 Task: Add Sprouts Organic Reduced Sugar Maple Pancake Syrup to the cart.
Action: Mouse moved to (699, 268)
Screenshot: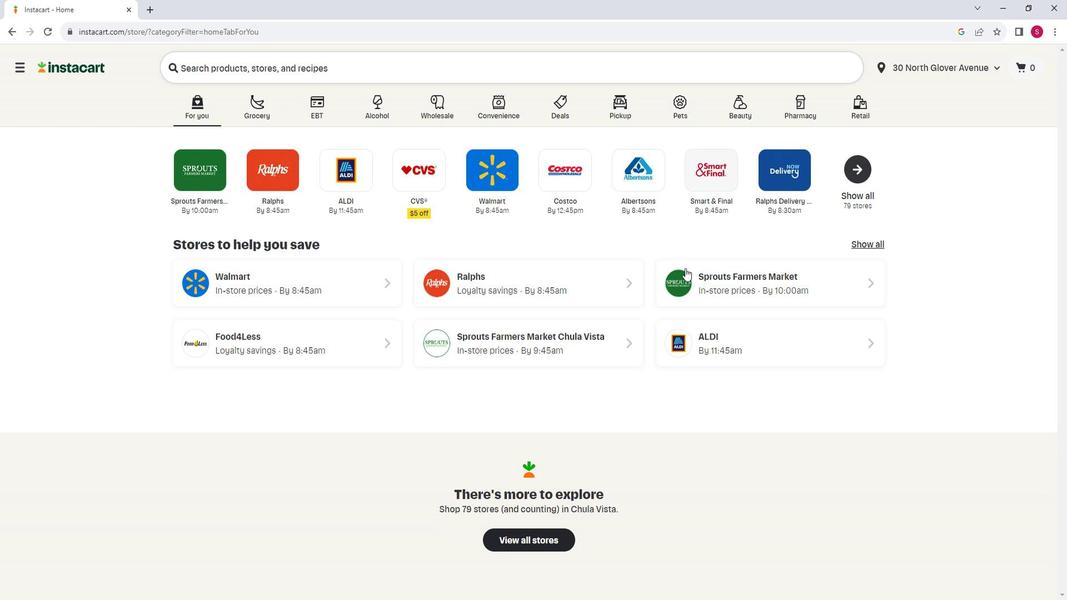 
Action: Mouse pressed left at (699, 268)
Screenshot: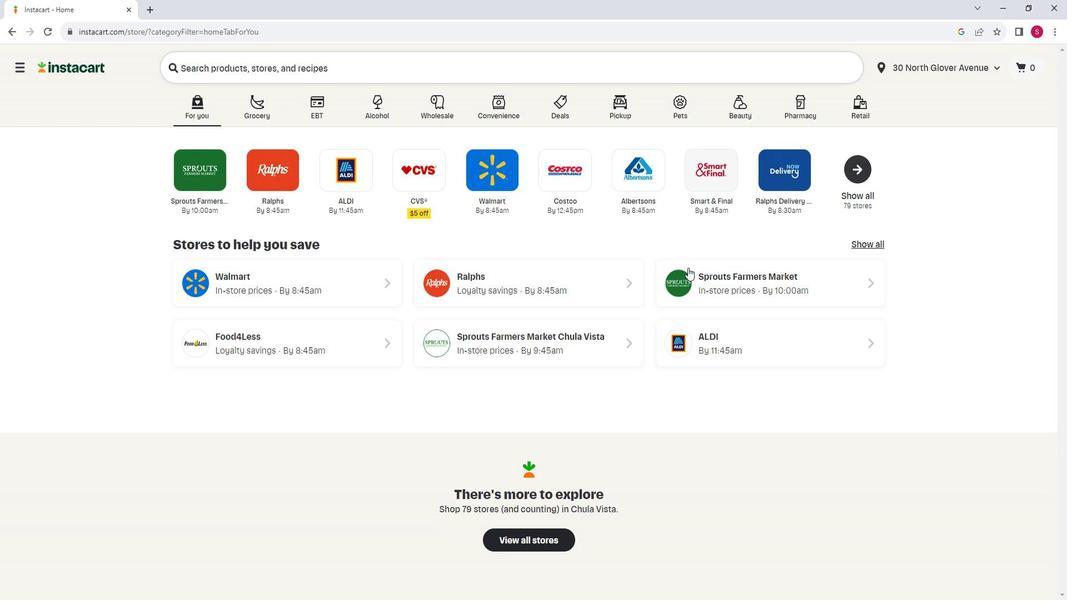 
Action: Mouse moved to (117, 374)
Screenshot: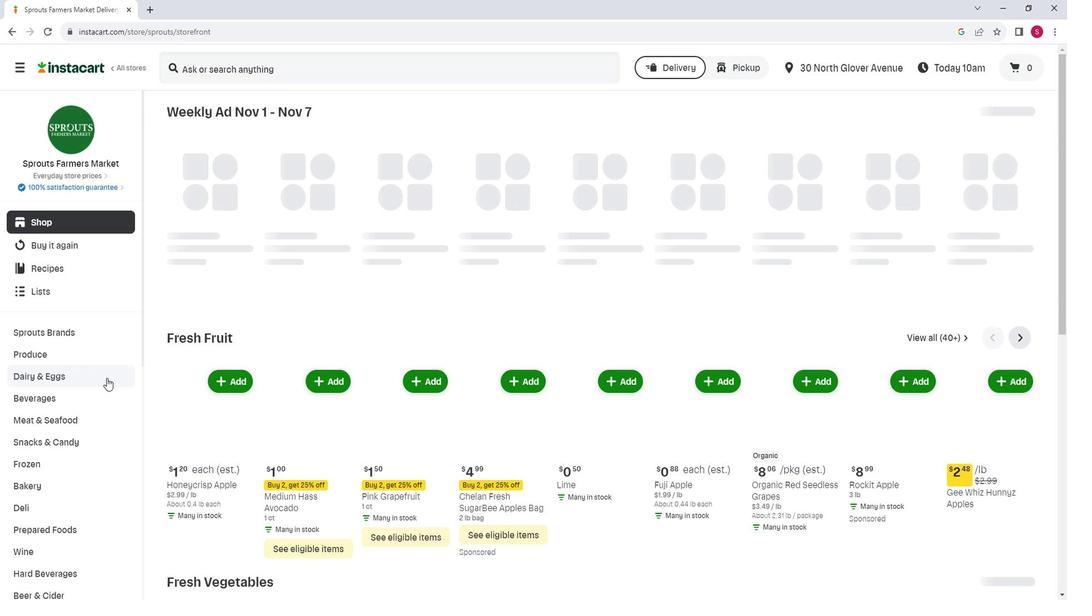 
Action: Mouse scrolled (117, 373) with delta (0, 0)
Screenshot: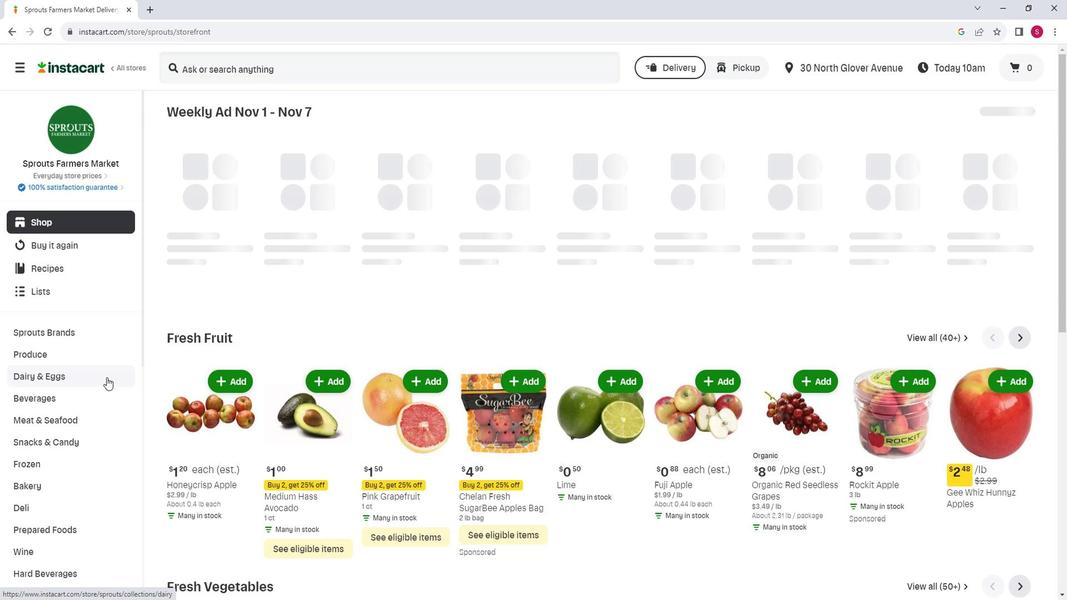 
Action: Mouse moved to (117, 374)
Screenshot: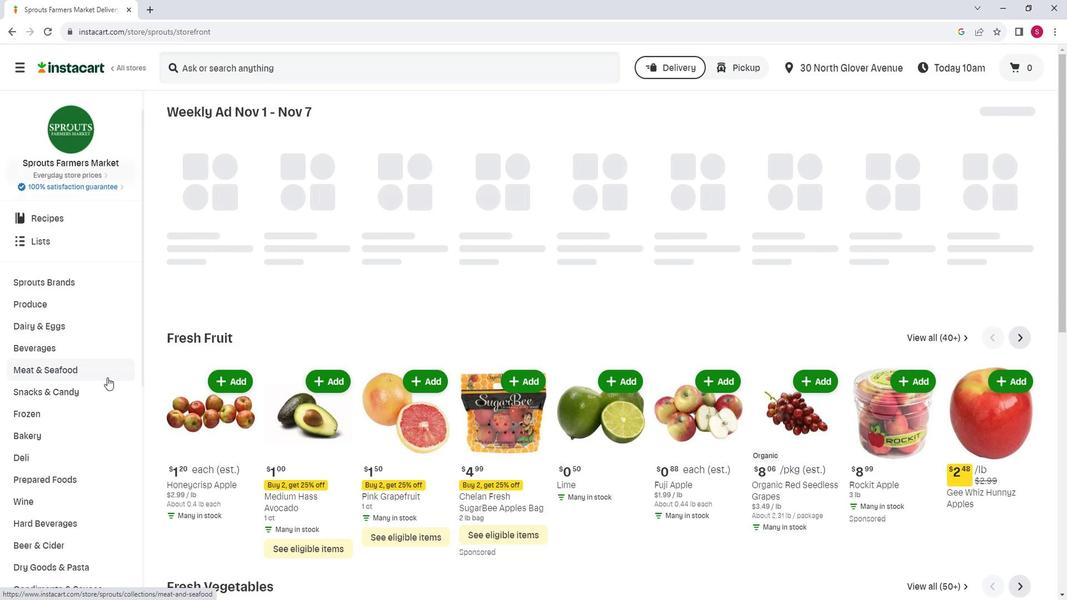 
Action: Mouse scrolled (117, 373) with delta (0, 0)
Screenshot: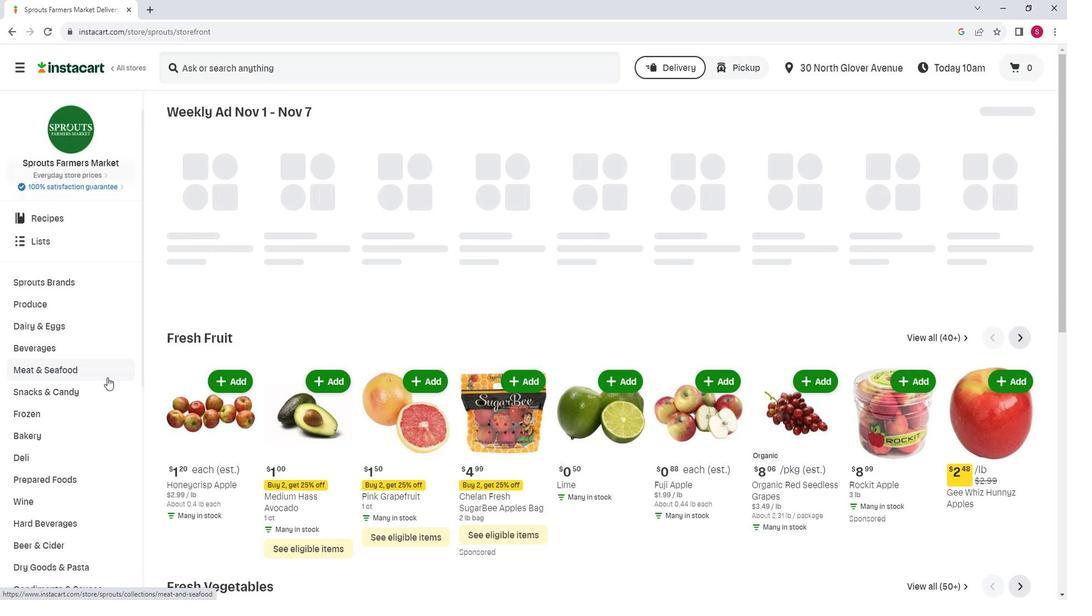 
Action: Mouse moved to (93, 551)
Screenshot: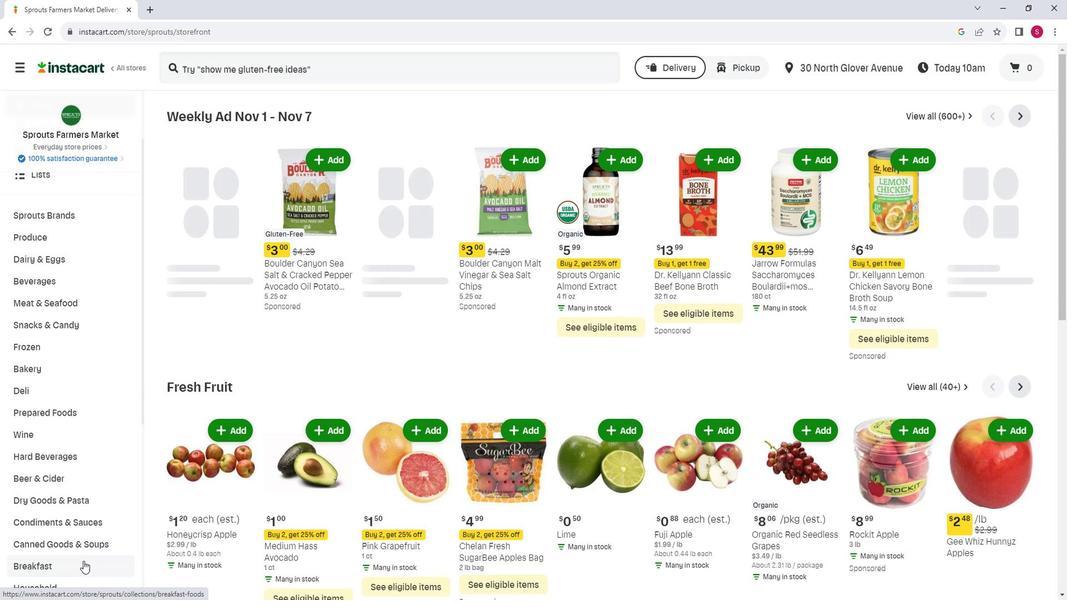 
Action: Mouse pressed left at (93, 551)
Screenshot: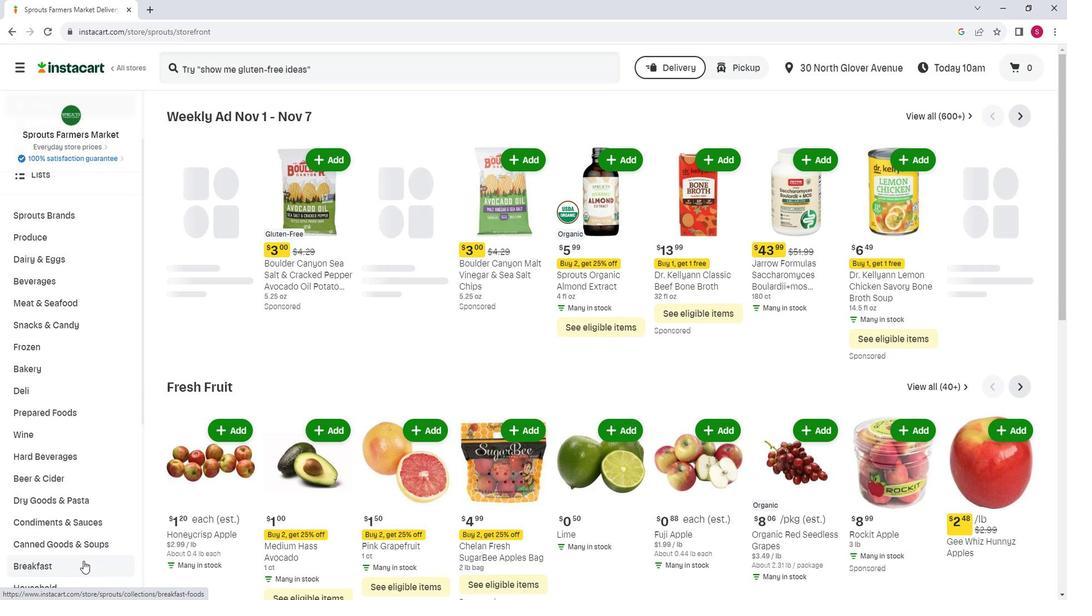 
Action: Mouse moved to (623, 149)
Screenshot: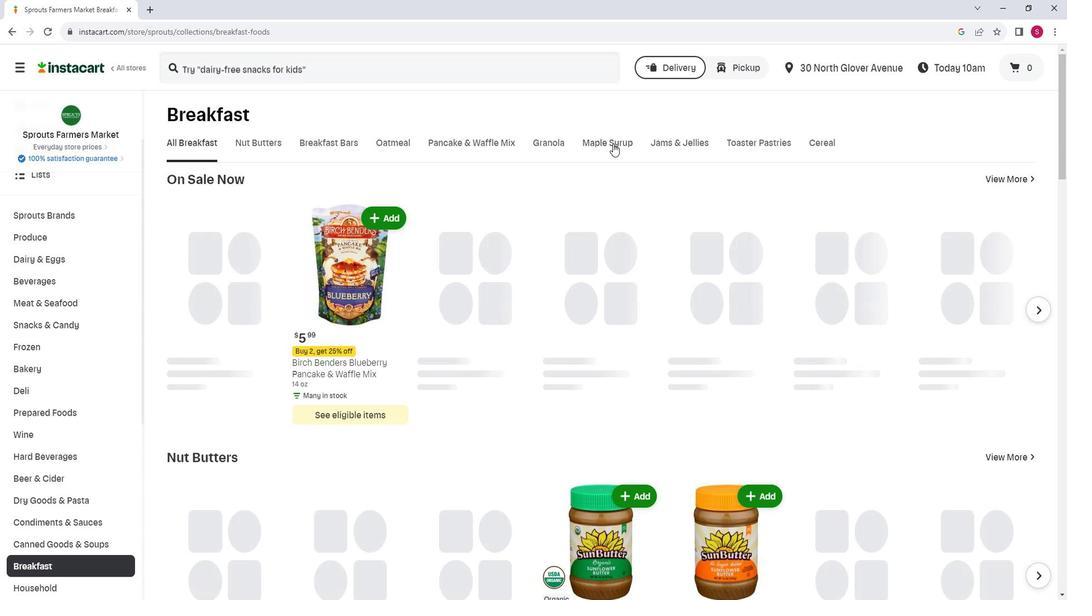 
Action: Mouse pressed left at (623, 149)
Screenshot: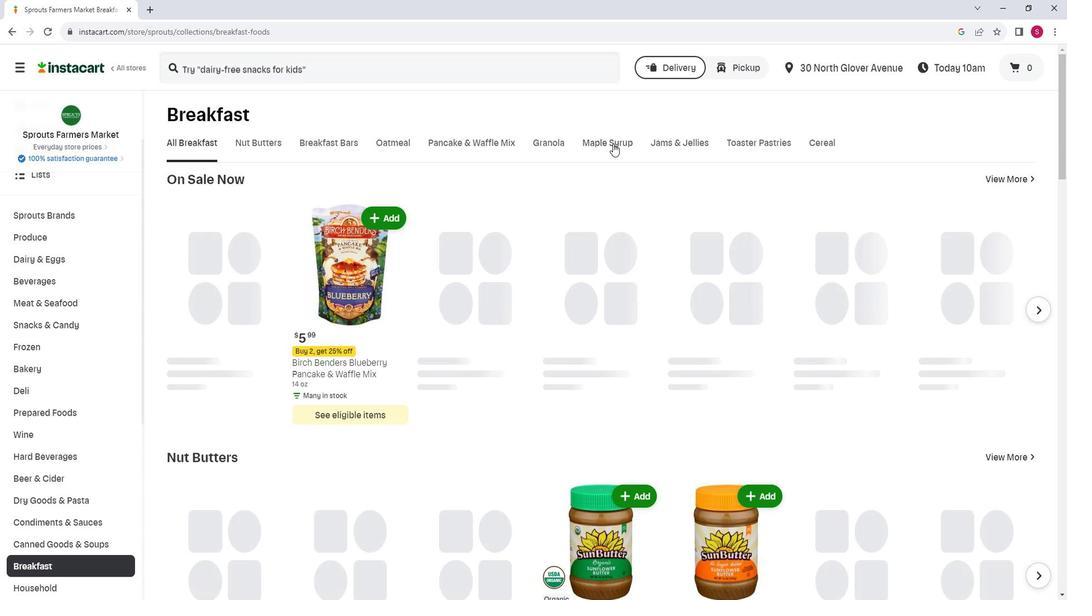 
Action: Mouse moved to (601, 196)
Screenshot: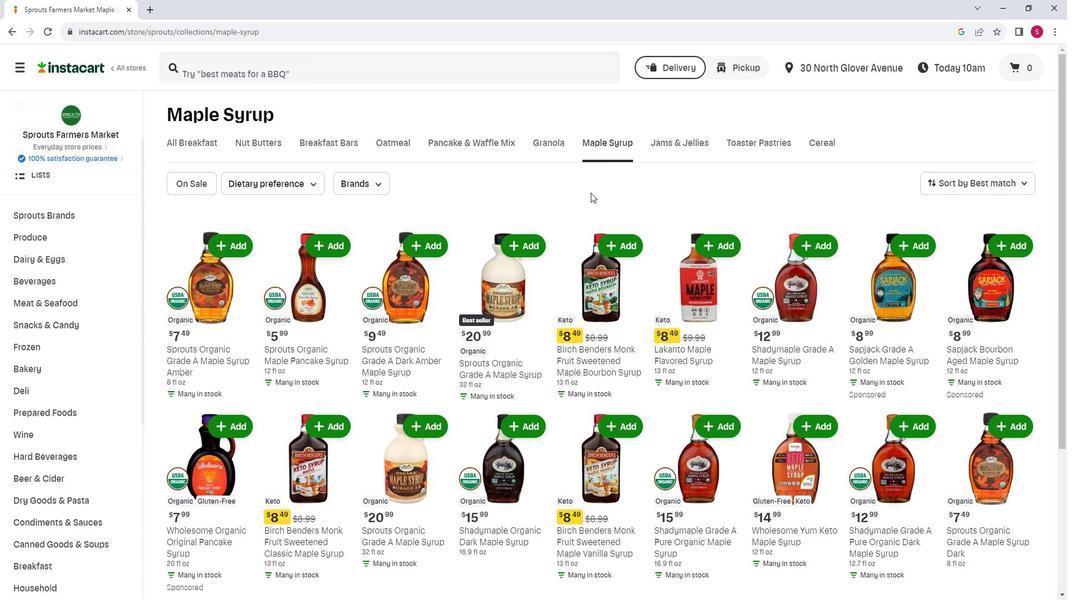 
Action: Mouse scrolled (601, 196) with delta (0, 0)
Screenshot: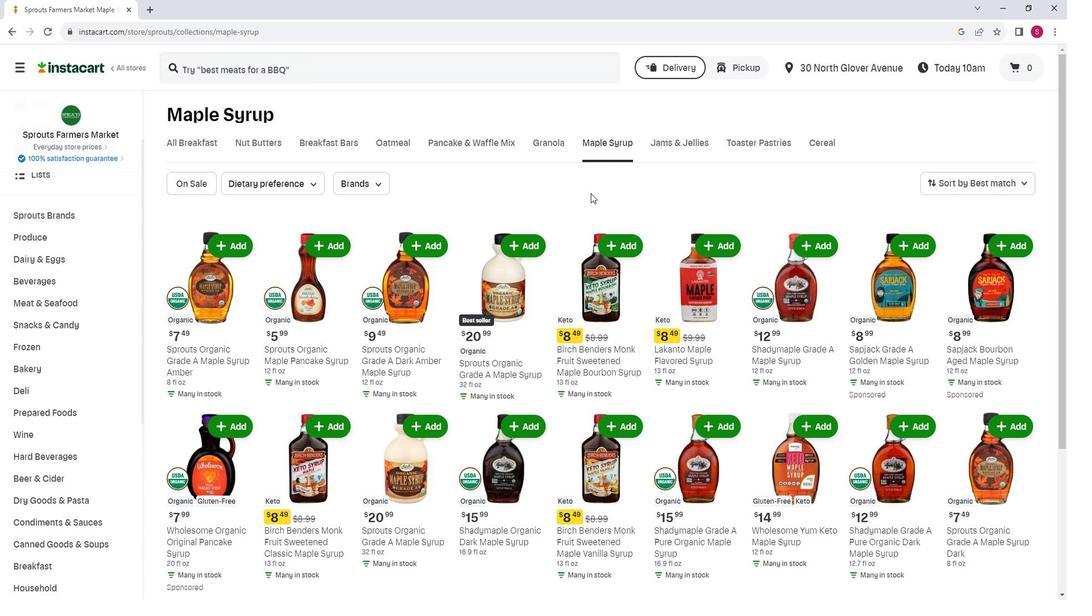 
Action: Mouse moved to (657, 237)
Screenshot: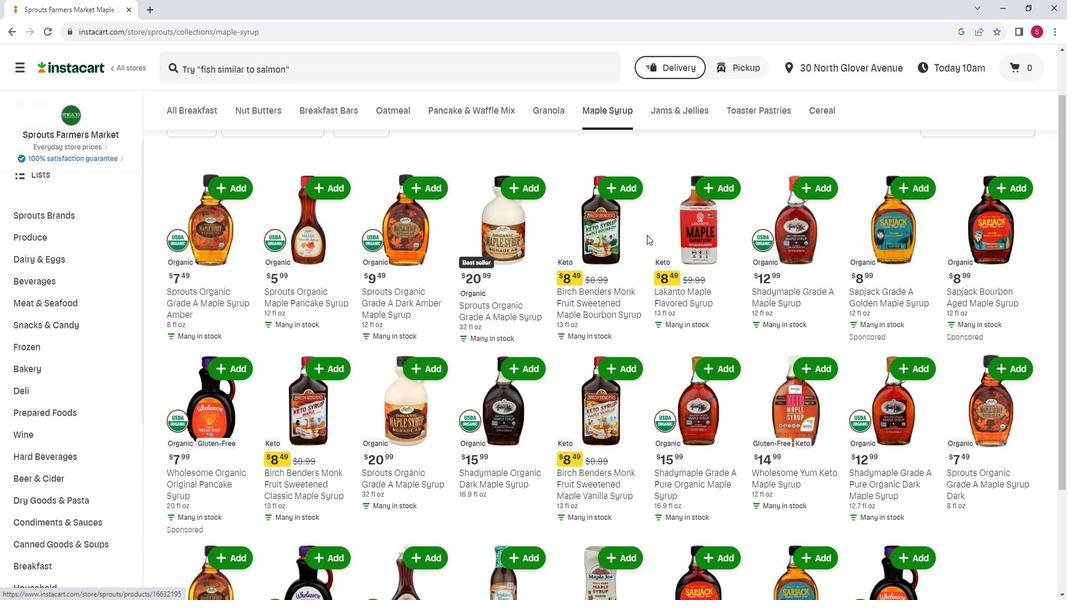
Action: Mouse scrolled (657, 236) with delta (0, 0)
Screenshot: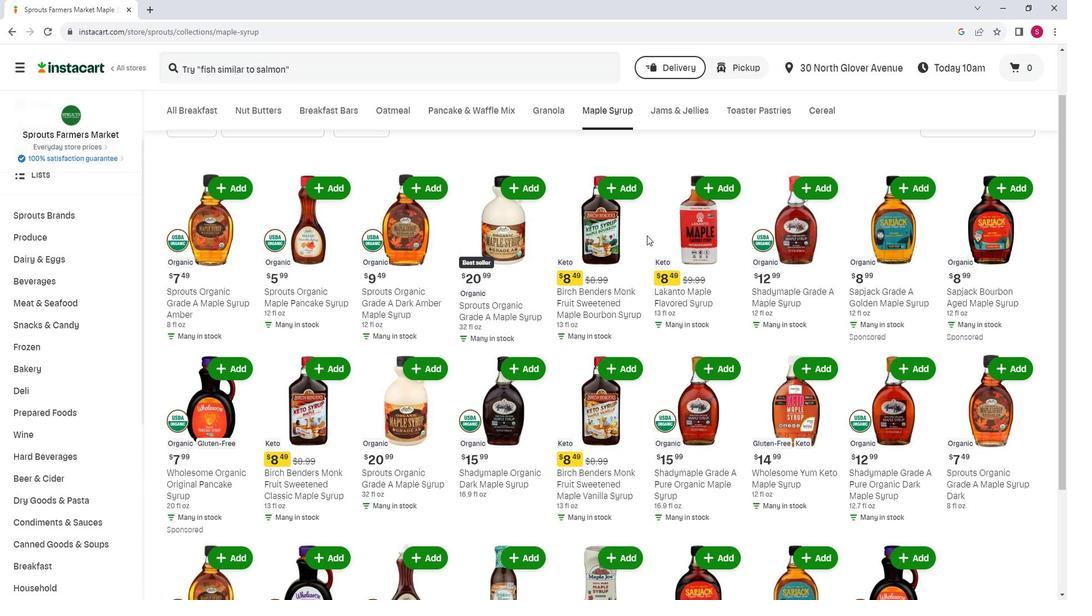 
Action: Mouse moved to (653, 264)
Screenshot: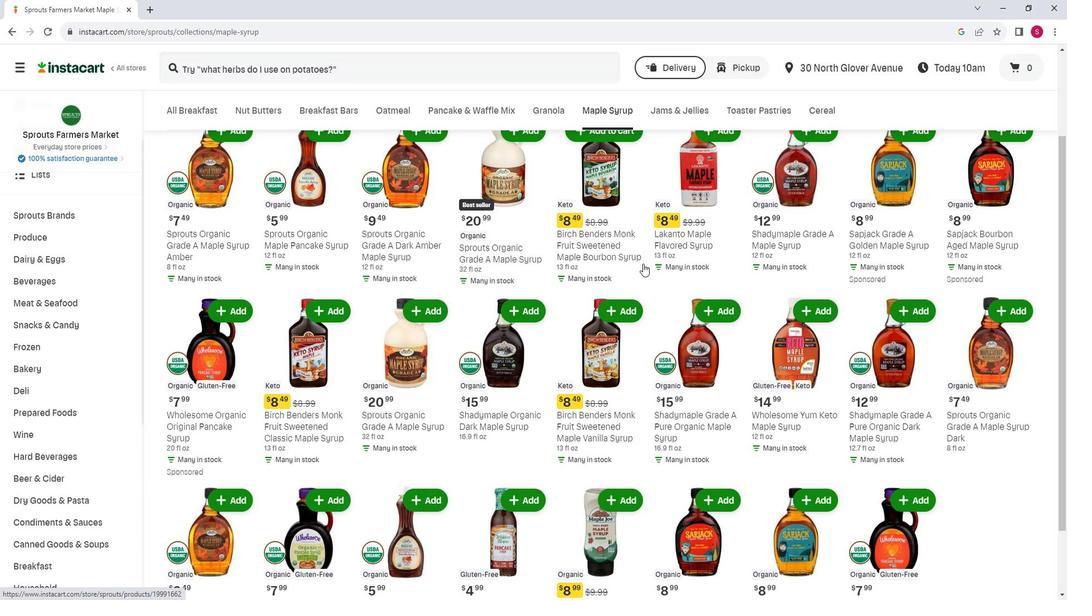 
Action: Mouse scrolled (653, 264) with delta (0, 0)
Screenshot: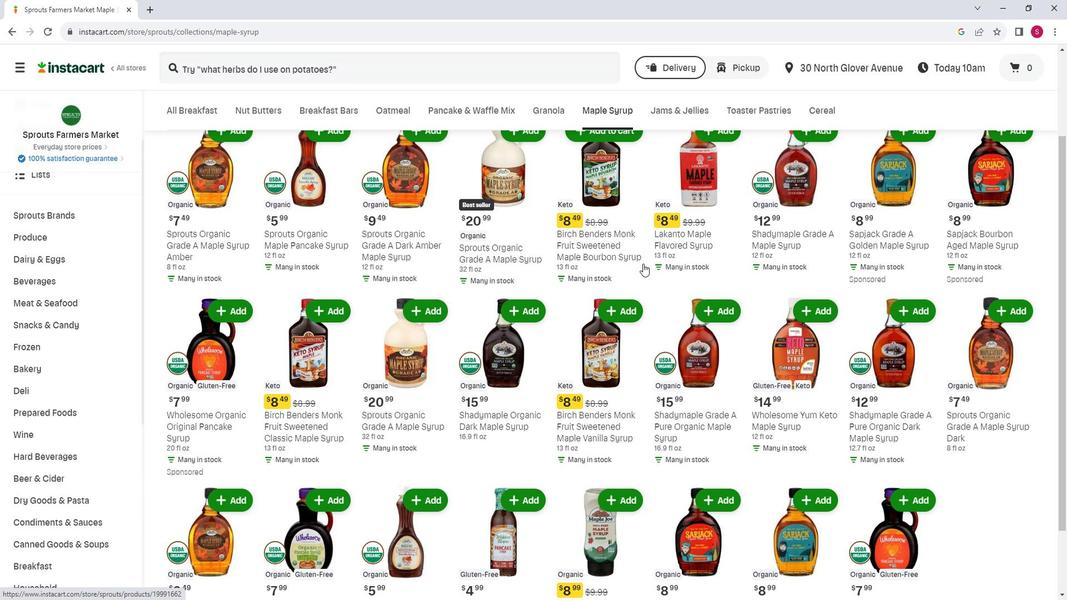 
Action: Mouse moved to (552, 258)
Screenshot: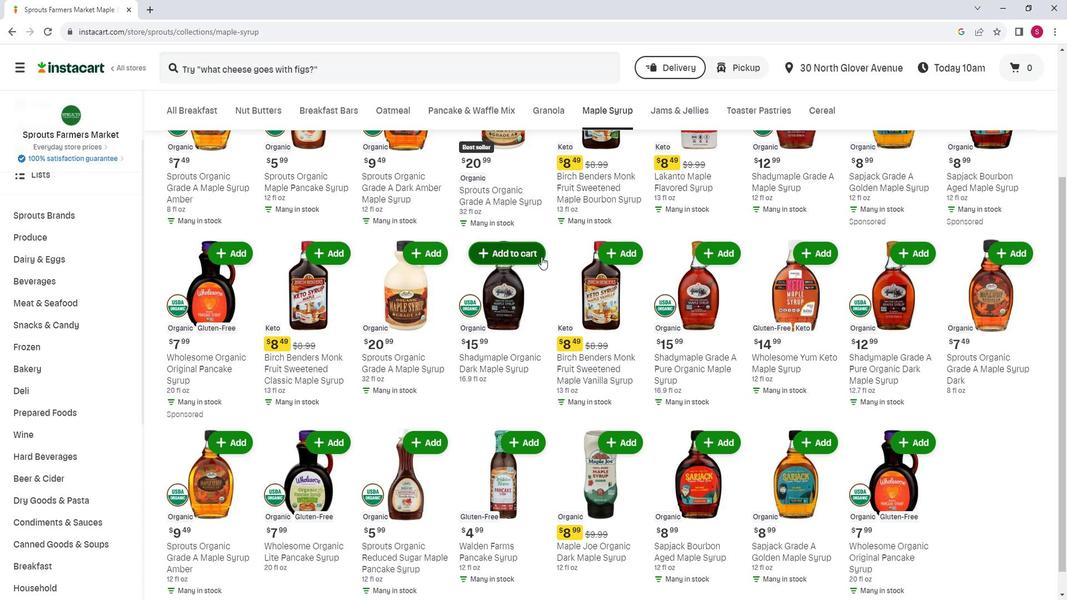 
Action: Mouse scrolled (552, 257) with delta (0, 0)
Screenshot: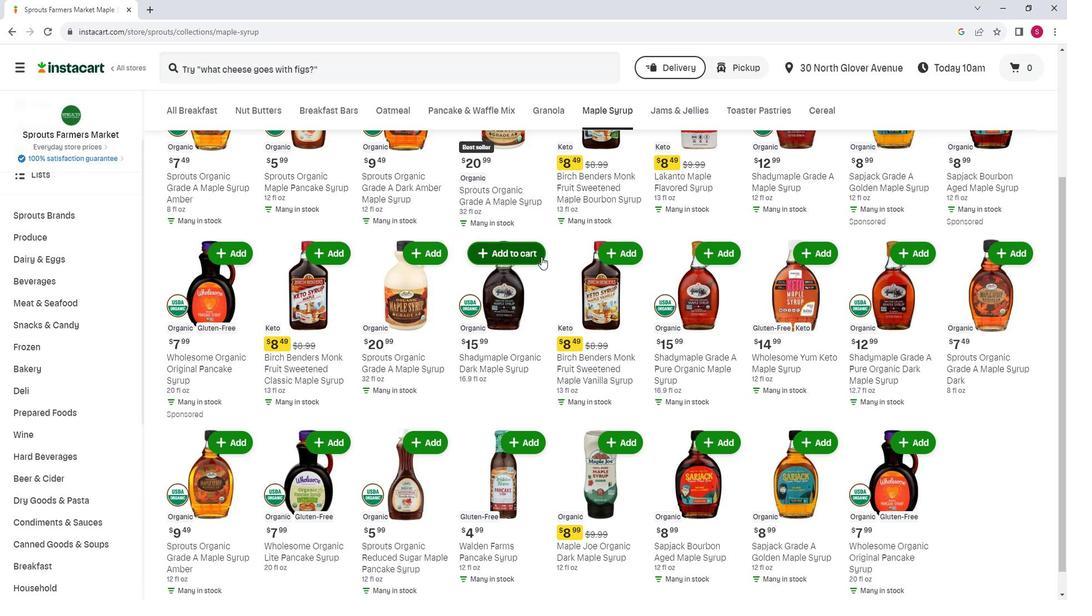 
Action: Mouse moved to (631, 306)
Screenshot: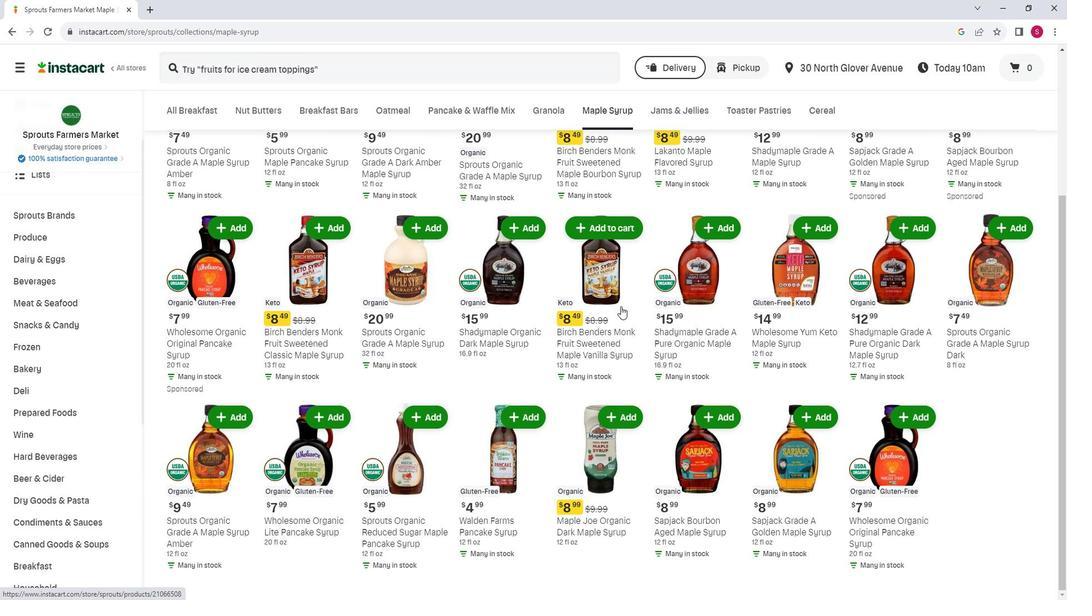 
Action: Mouse scrolled (631, 305) with delta (0, 0)
Screenshot: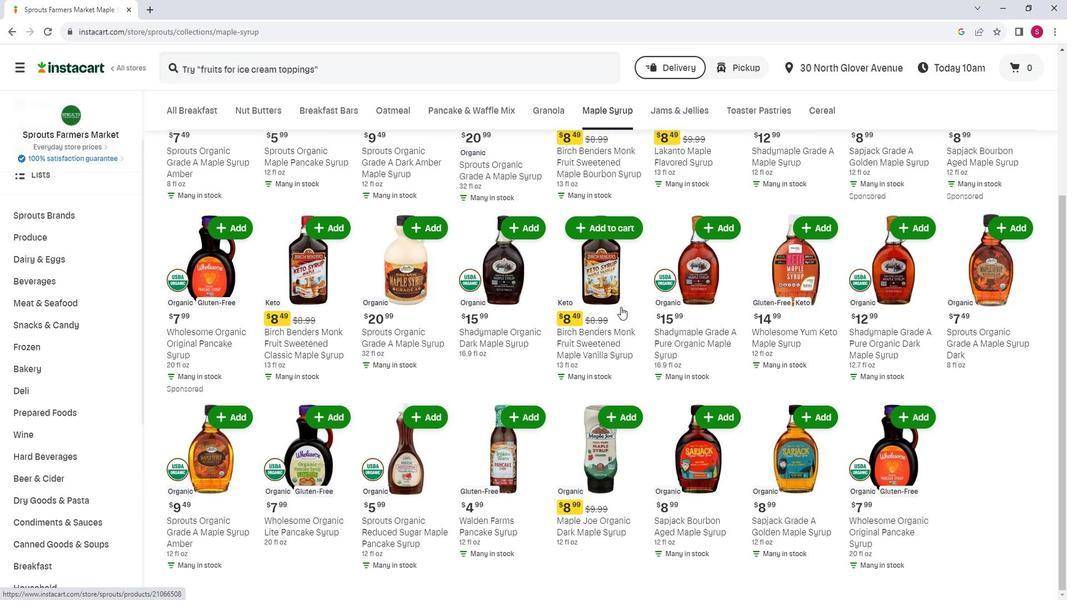 
Action: Mouse moved to (629, 303)
Screenshot: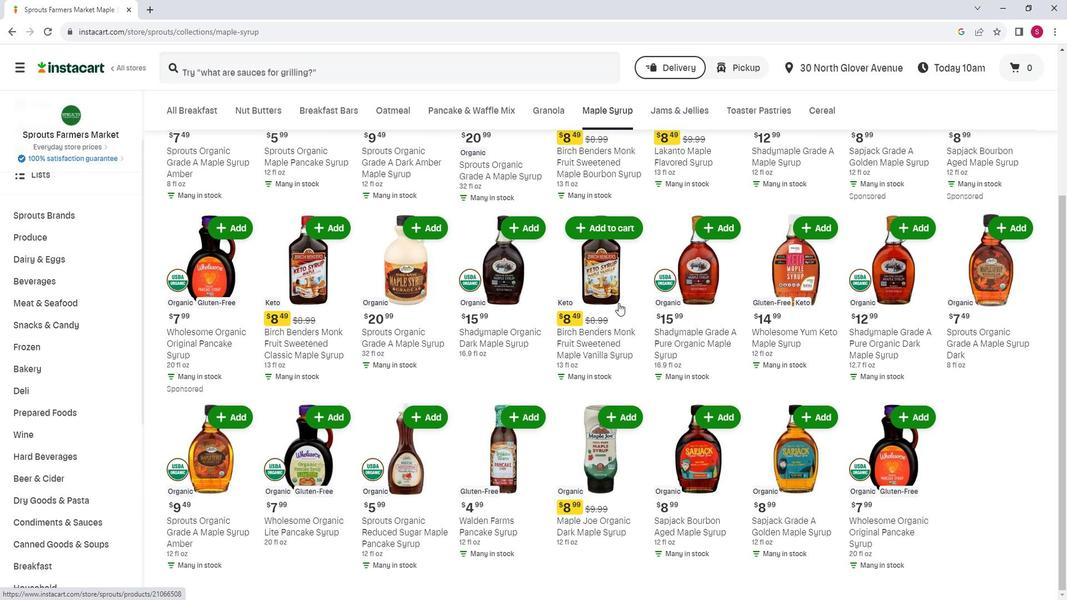 
Action: Mouse scrolled (629, 304) with delta (0, 0)
Screenshot: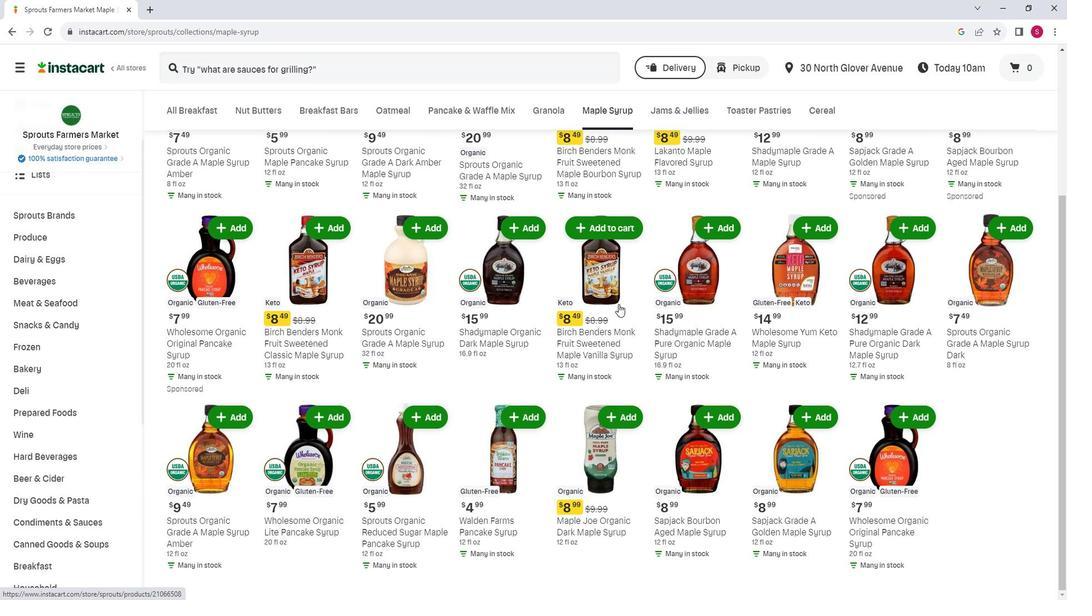 
Action: Mouse scrolled (629, 303) with delta (0, 0)
Screenshot: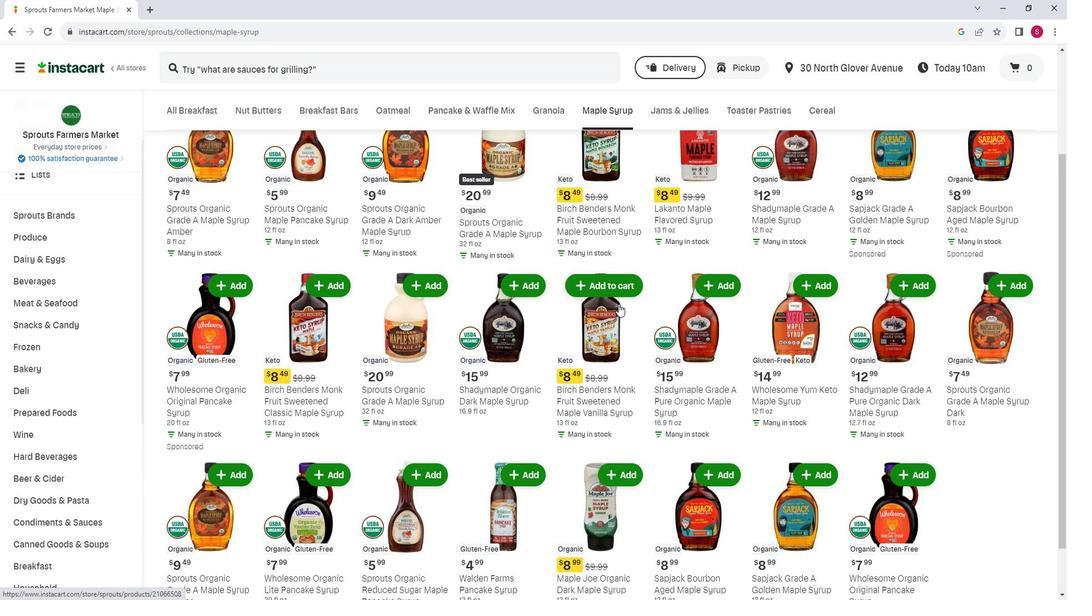 
Action: Mouse moved to (442, 412)
Screenshot: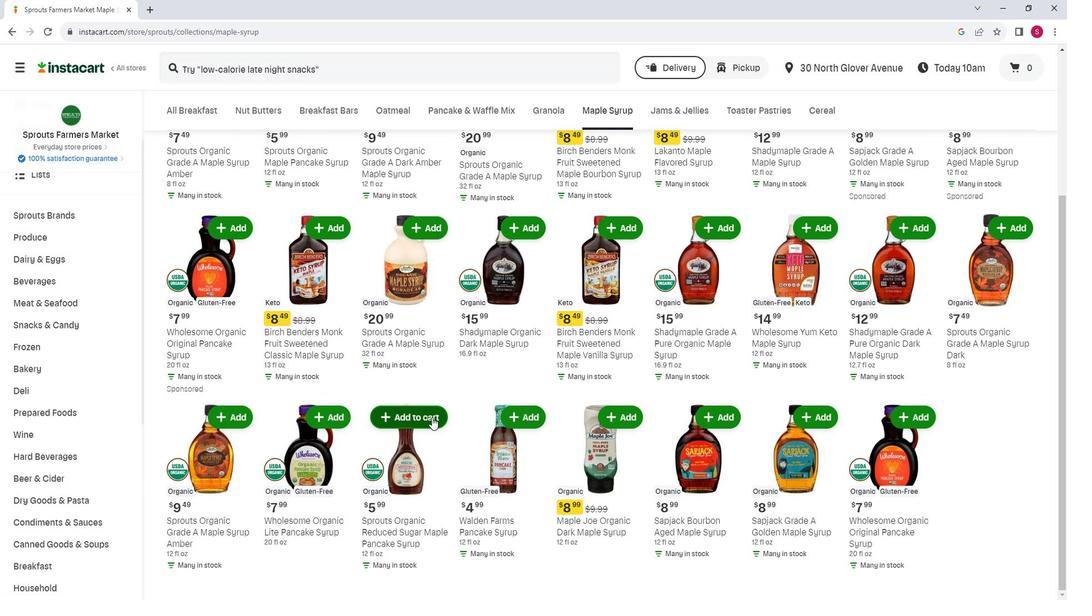 
Action: Mouse pressed left at (442, 412)
Screenshot: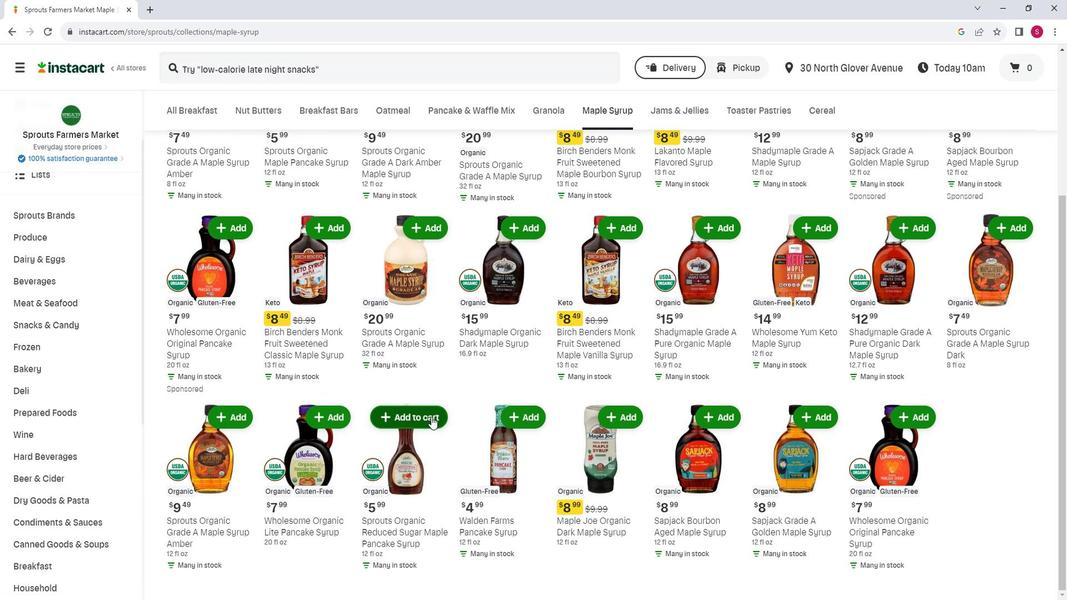 
Action: Mouse moved to (442, 389)
Screenshot: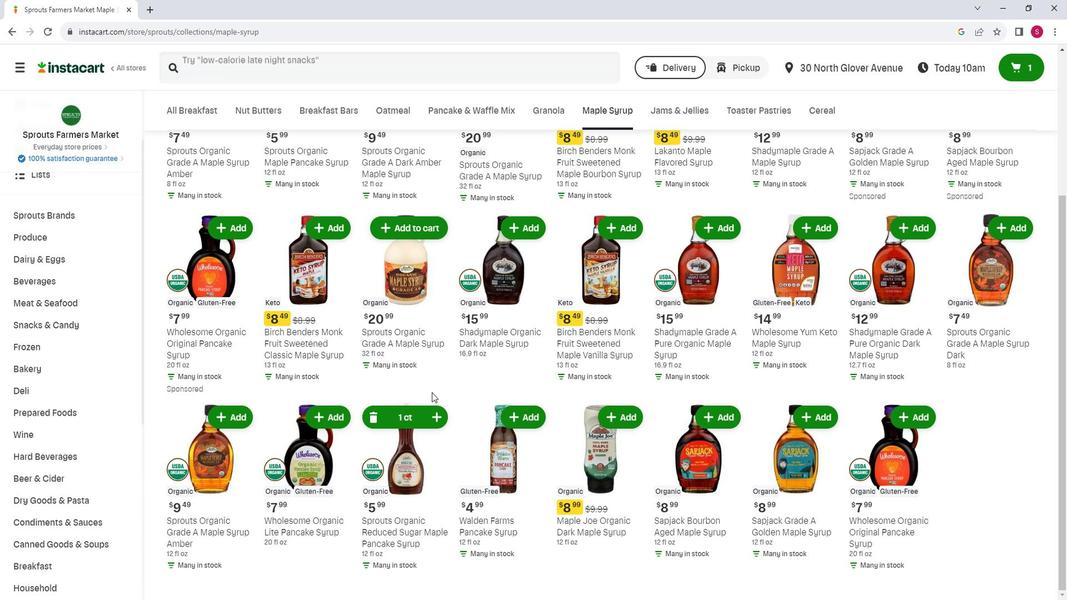 
